 Task: Create in the project VantageTech and in the Backlog issue 'Integrate a new augmented reality feature into an existing mobile application to enhance user experience and engagement' a child issue 'Integration with online payment systems', and assign it to team member softage.2@softage.net.
Action: Mouse moved to (183, 48)
Screenshot: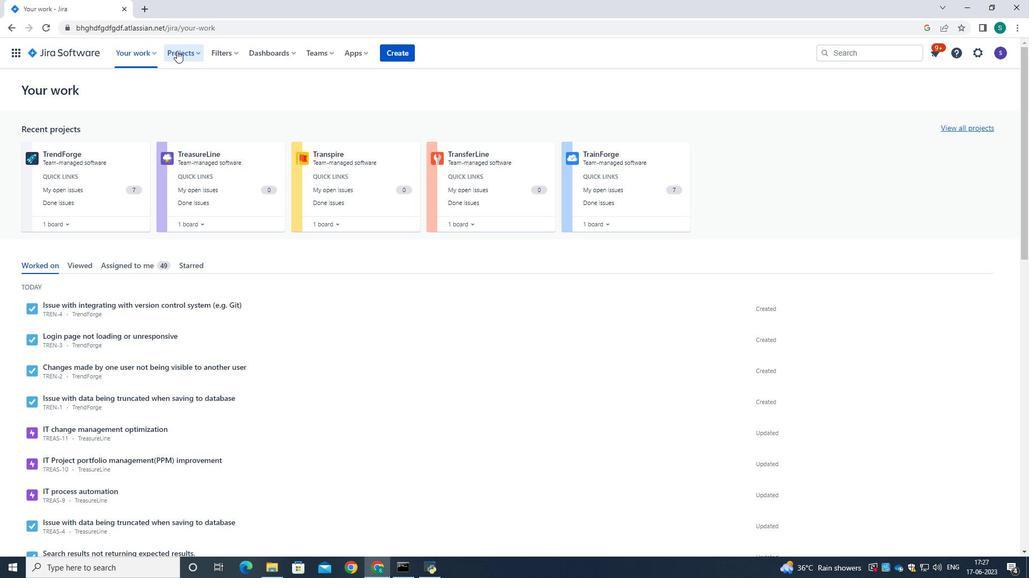 
Action: Mouse pressed left at (183, 48)
Screenshot: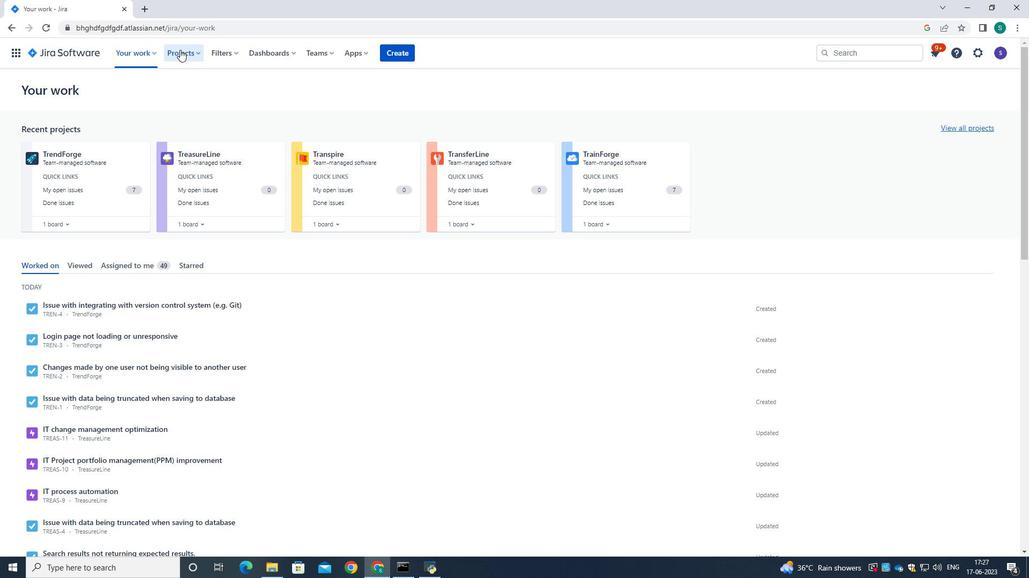 
Action: Mouse moved to (201, 103)
Screenshot: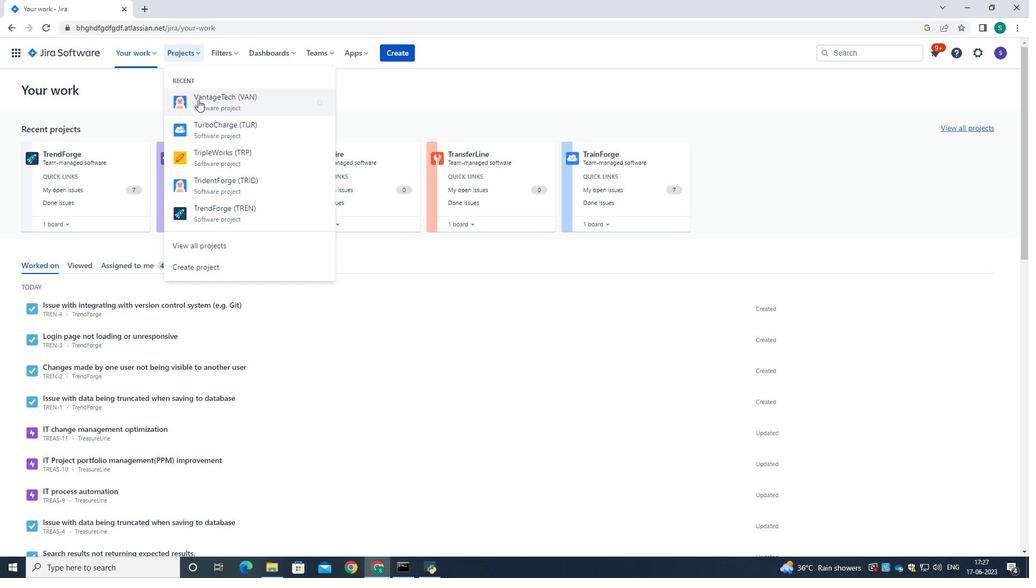 
Action: Mouse pressed left at (201, 103)
Screenshot: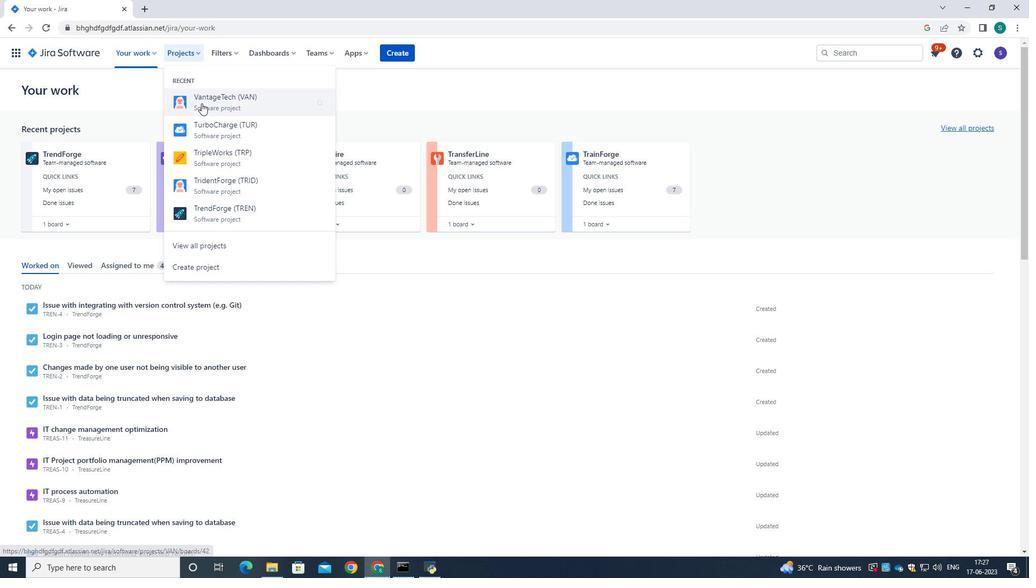 
Action: Mouse moved to (65, 164)
Screenshot: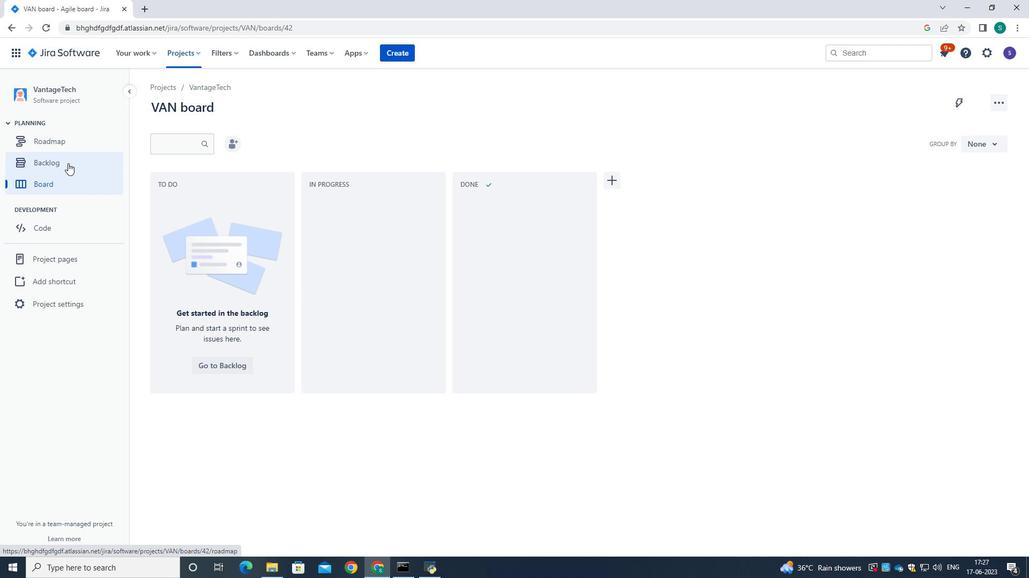 
Action: Mouse pressed left at (65, 164)
Screenshot: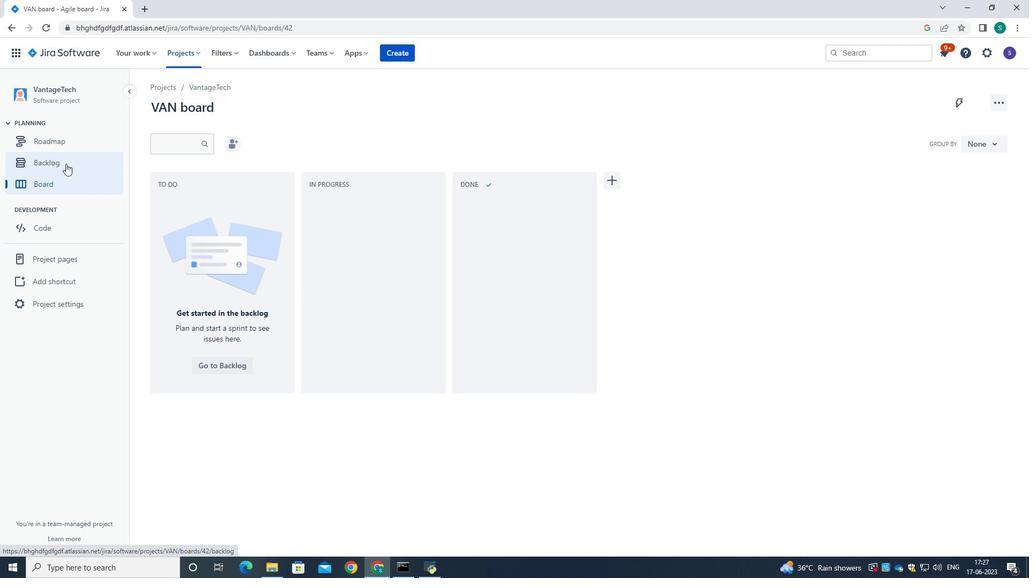 
Action: Mouse moved to (514, 194)
Screenshot: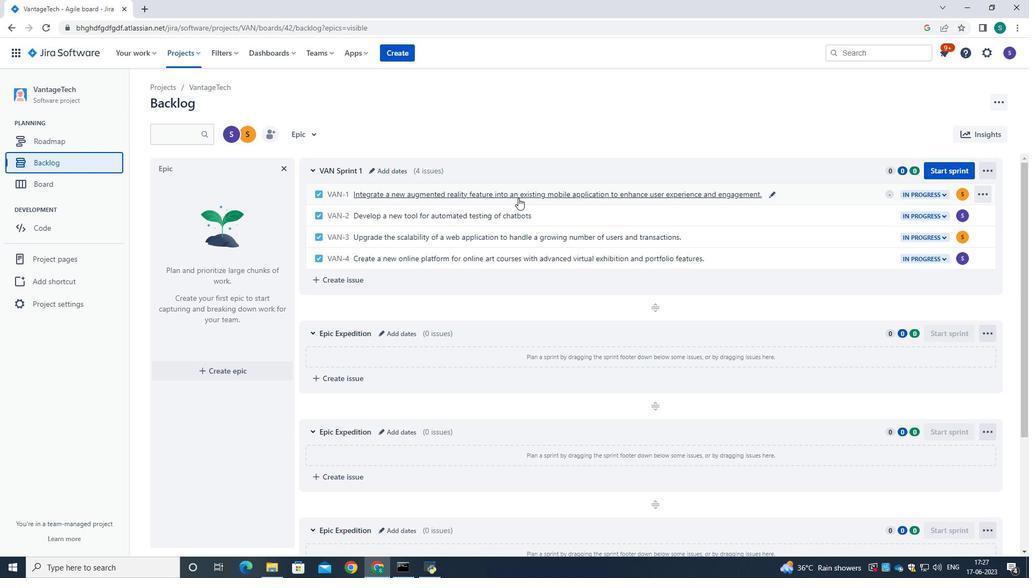 
Action: Mouse pressed left at (514, 194)
Screenshot: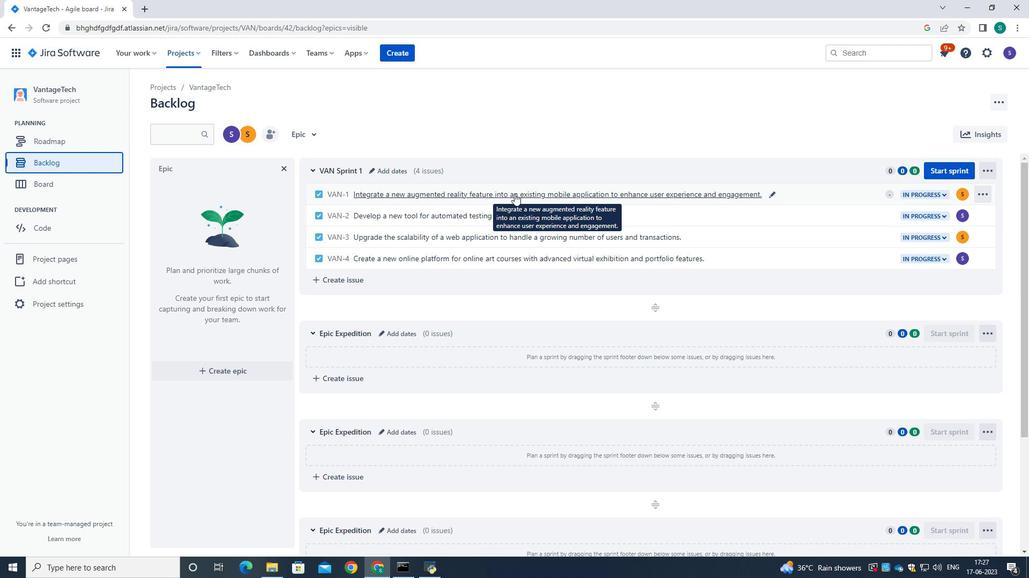 
Action: Mouse moved to (836, 256)
Screenshot: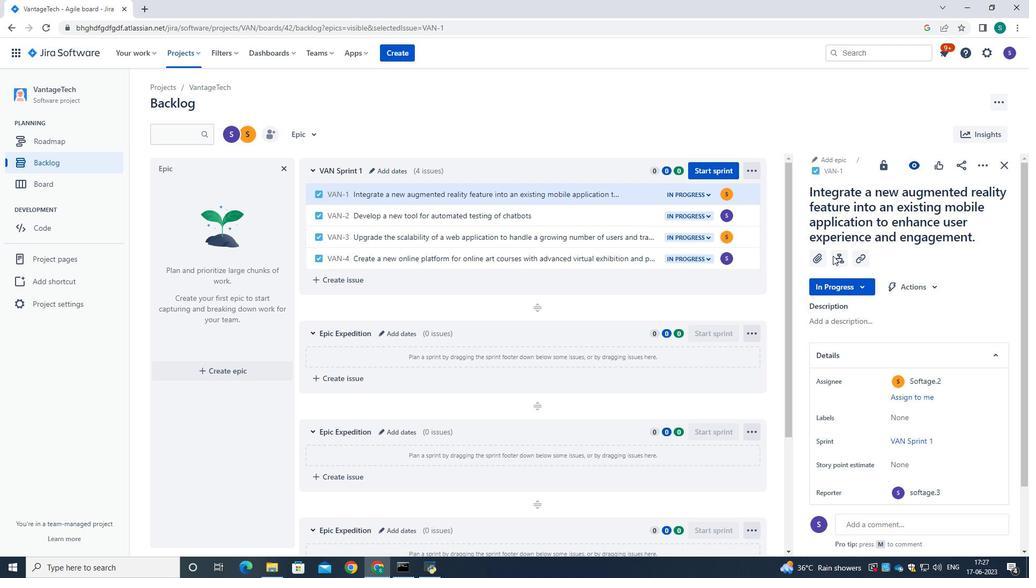 
Action: Mouse pressed left at (836, 256)
Screenshot: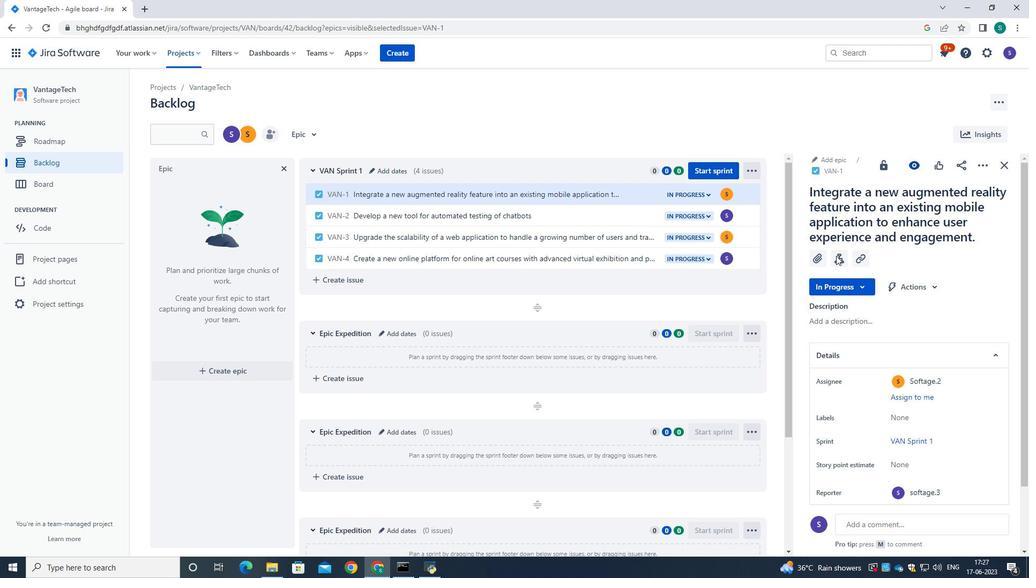 
Action: Mouse moved to (841, 264)
Screenshot: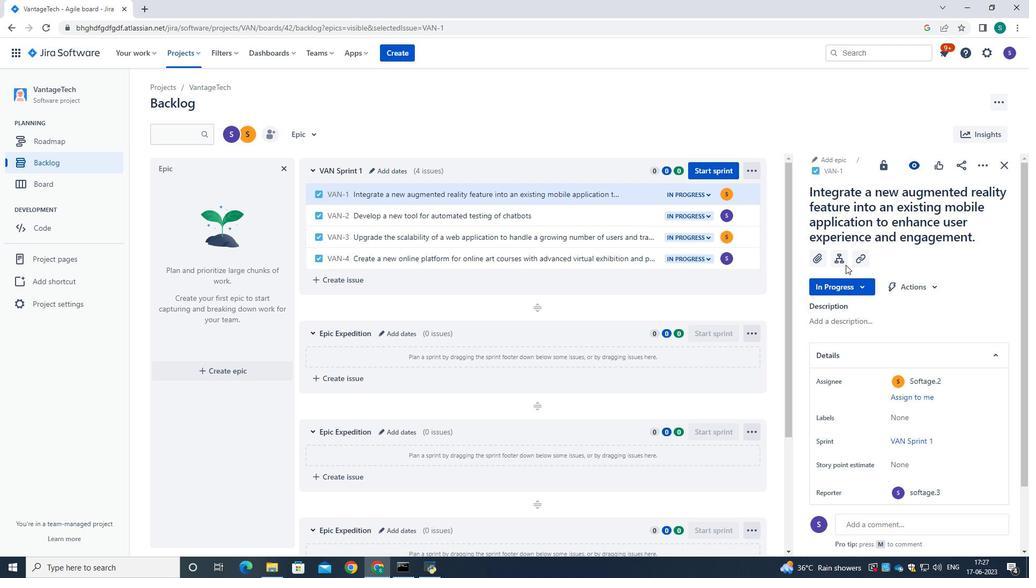 
Action: Mouse pressed left at (841, 264)
Screenshot: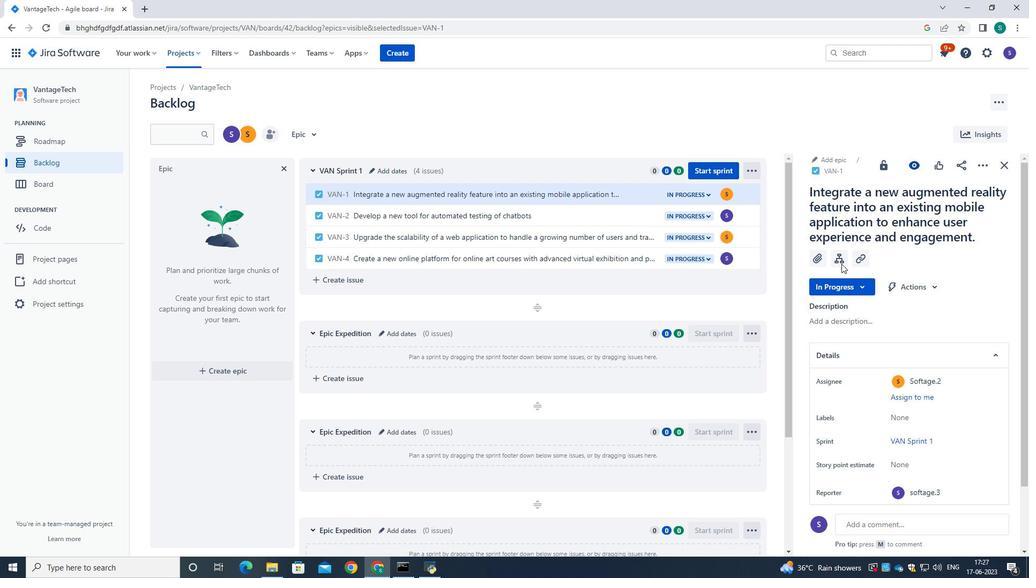 
Action: Mouse moved to (934, 235)
Screenshot: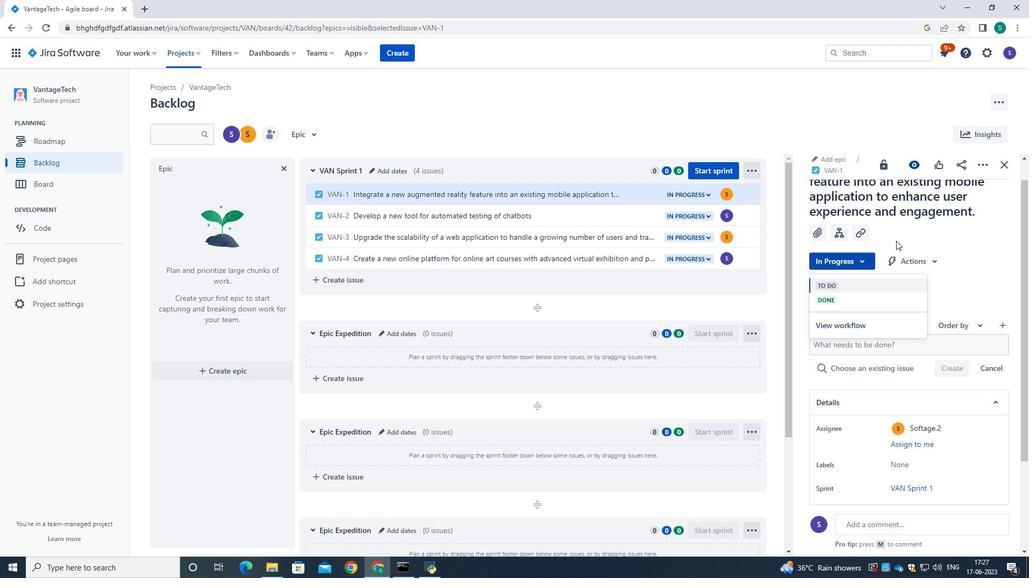 
Action: Mouse pressed left at (934, 235)
Screenshot: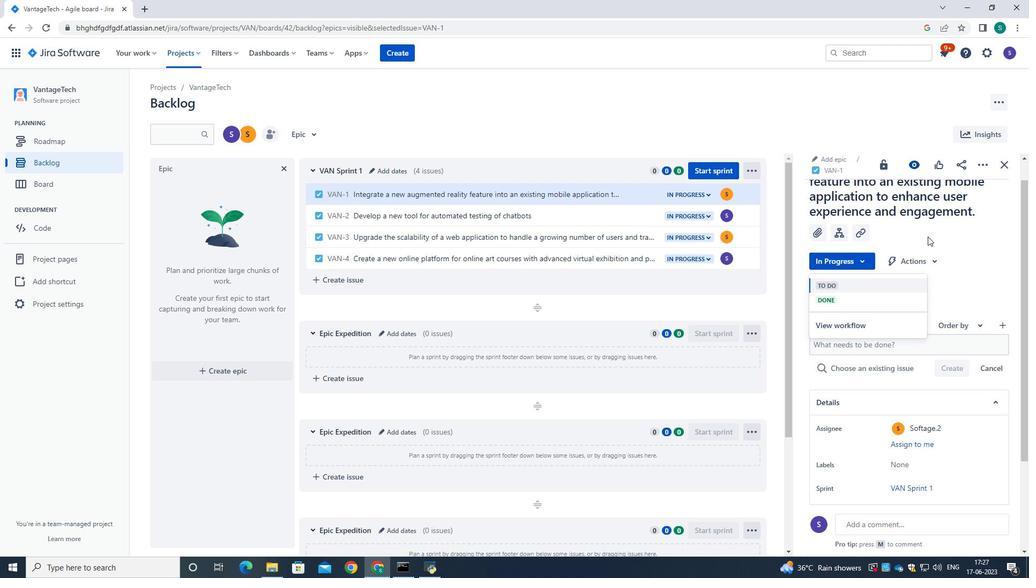 
Action: Mouse moved to (839, 229)
Screenshot: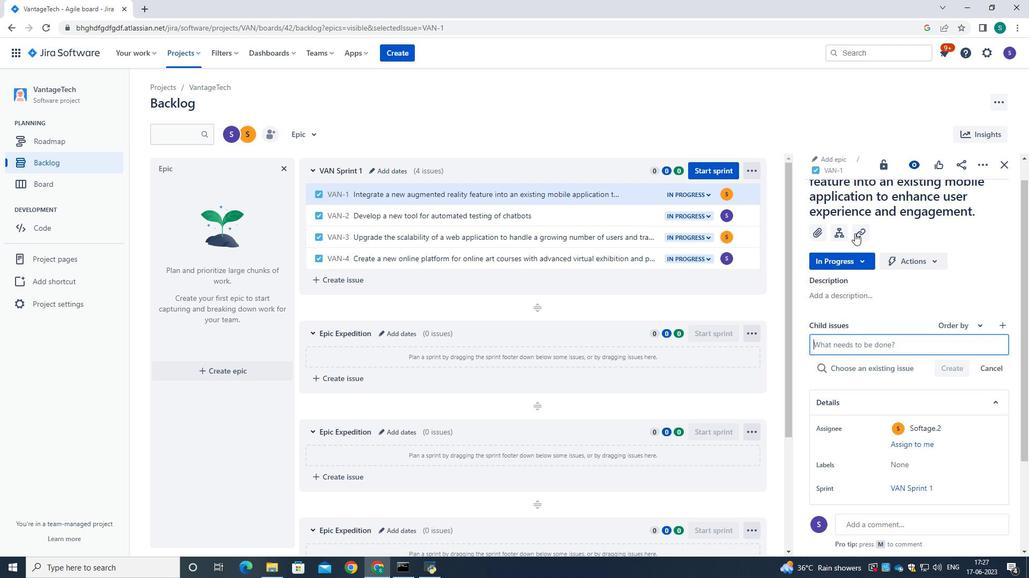
Action: Mouse pressed left at (839, 229)
Screenshot: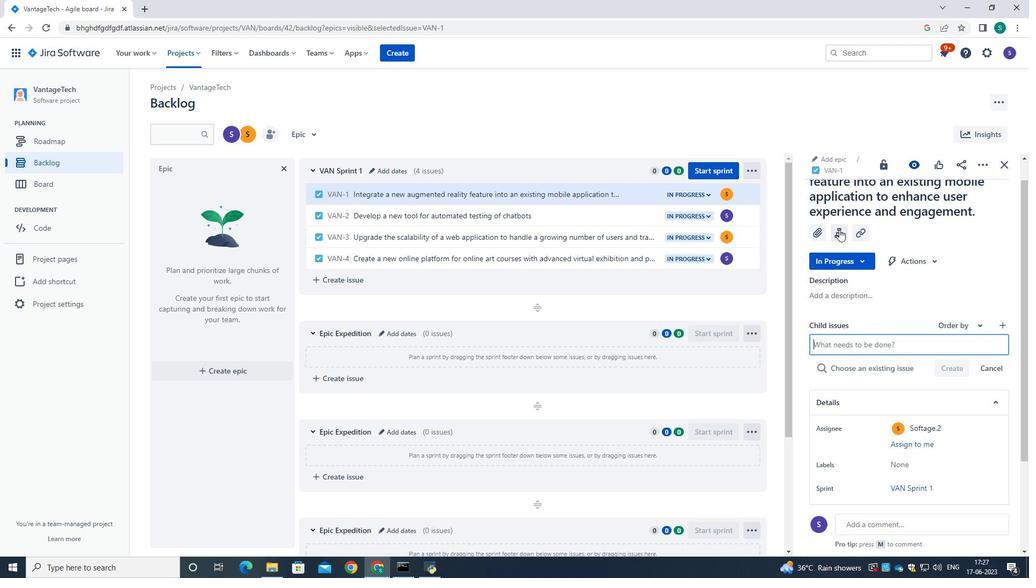 
Action: Mouse moved to (855, 343)
Screenshot: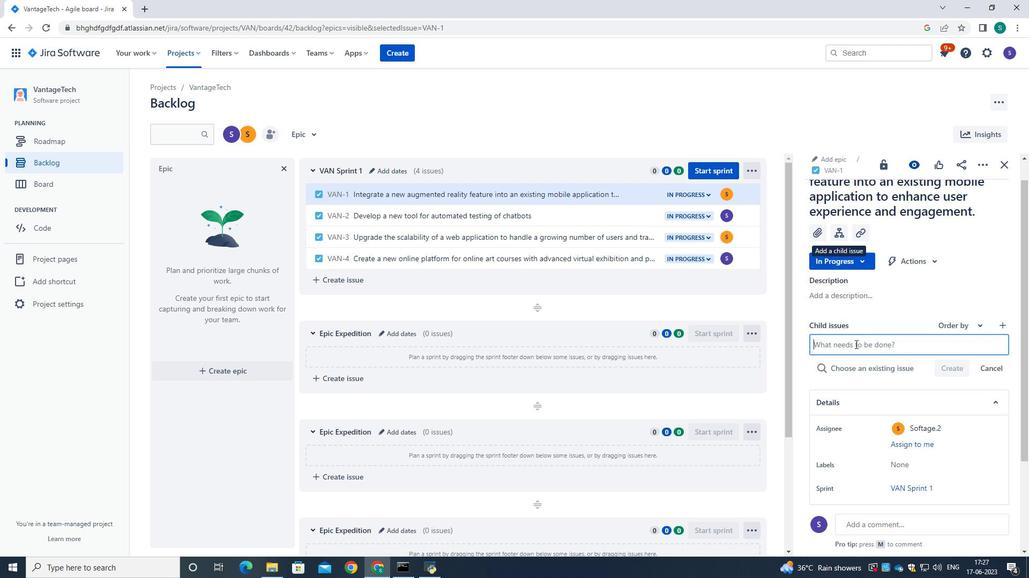 
Action: Mouse pressed left at (855, 343)
Screenshot: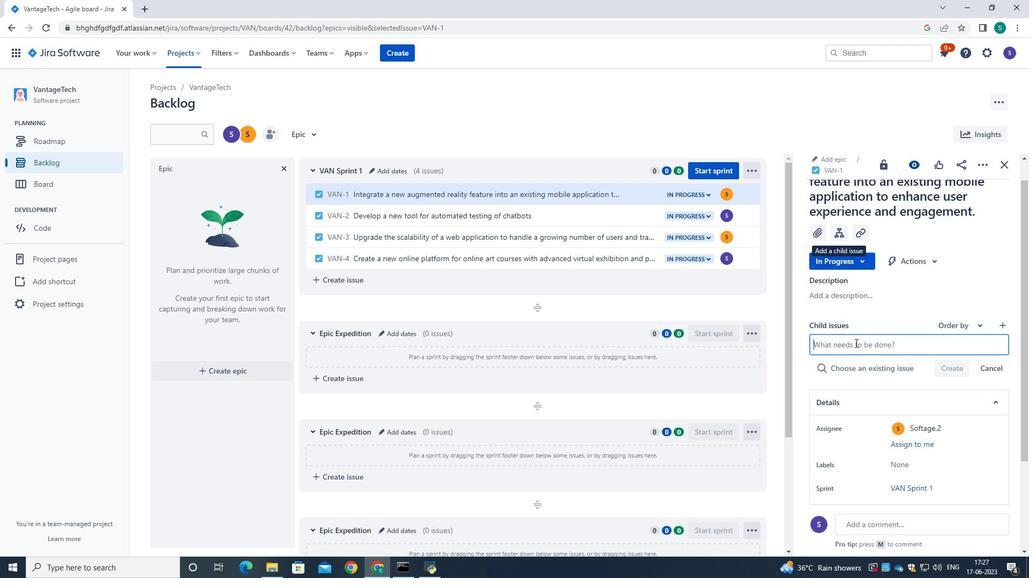 
Action: Key pressed <Key.caps_lock>I<Key.caps_lock>ntegration<Key.space>with<Key.space>outline<Key.space>payment<Key.space>systems
Screenshot: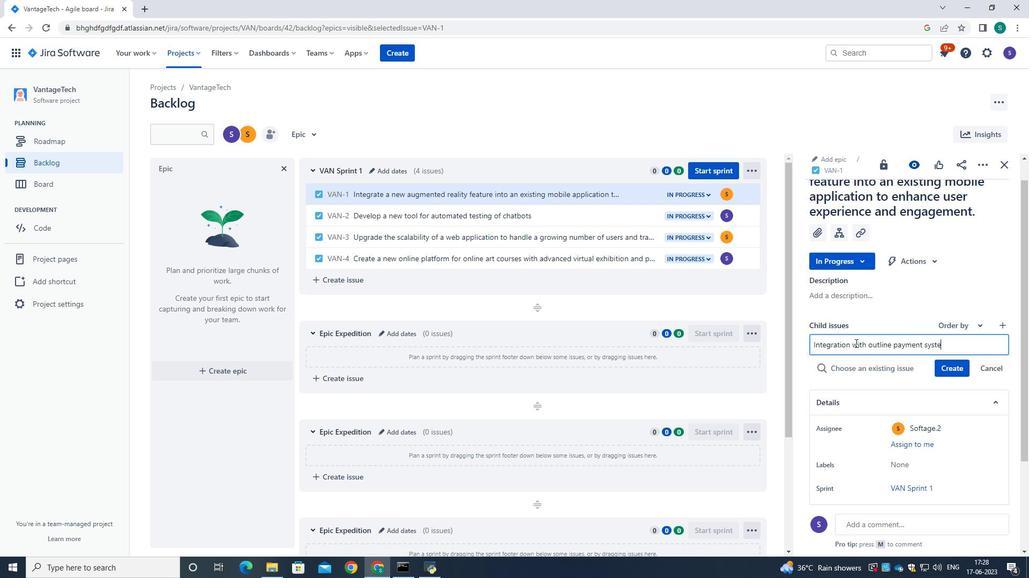 
Action: Mouse moved to (960, 375)
Screenshot: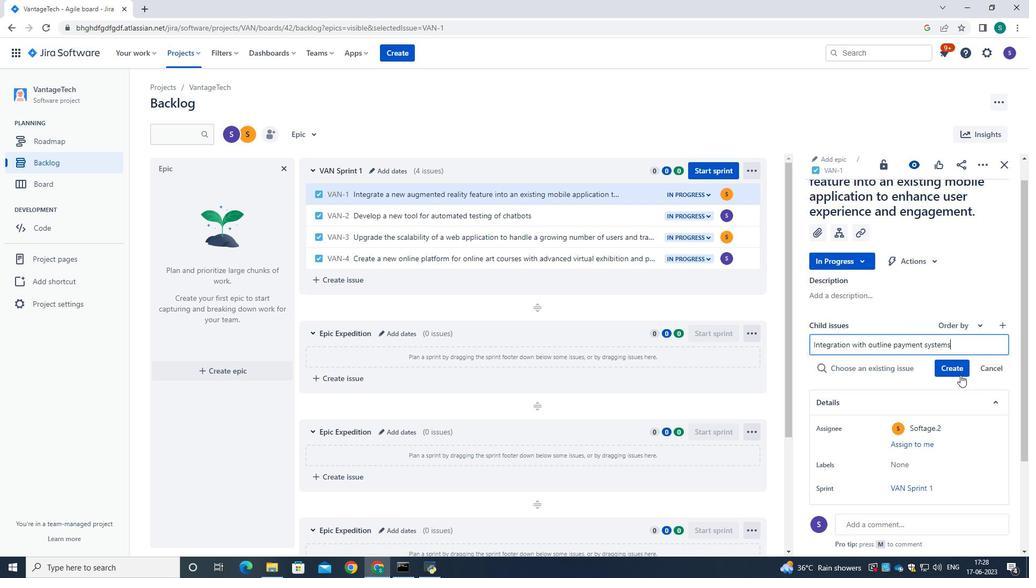 
Action: Mouse pressed left at (960, 375)
Screenshot: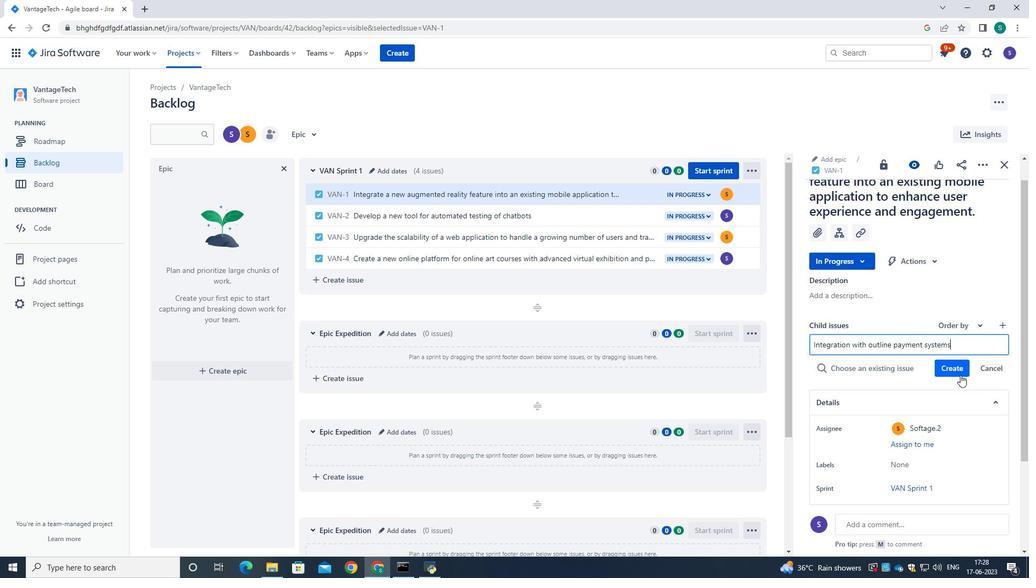 
Action: Mouse moved to (962, 352)
Screenshot: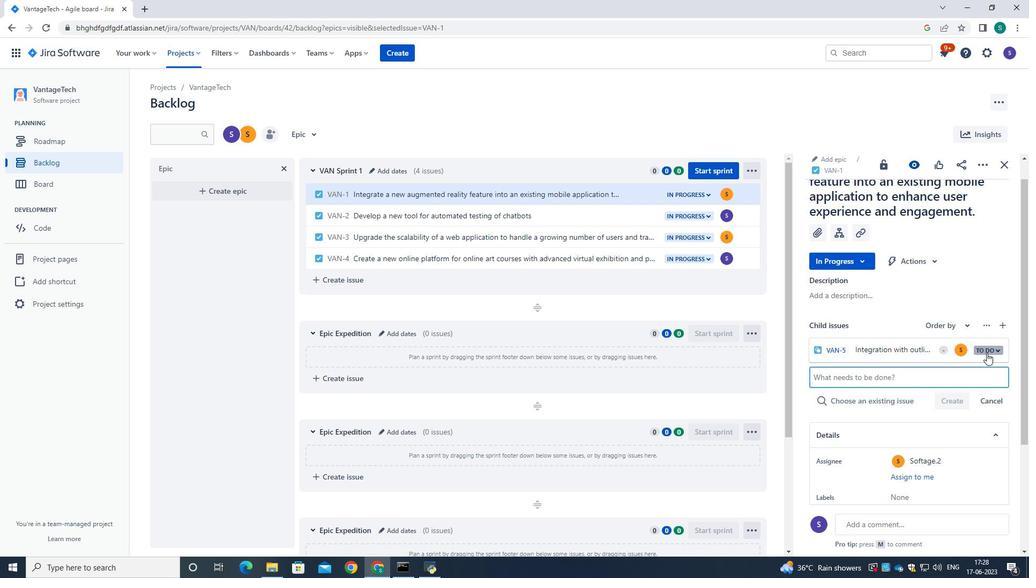 
Action: Mouse pressed left at (962, 352)
Screenshot: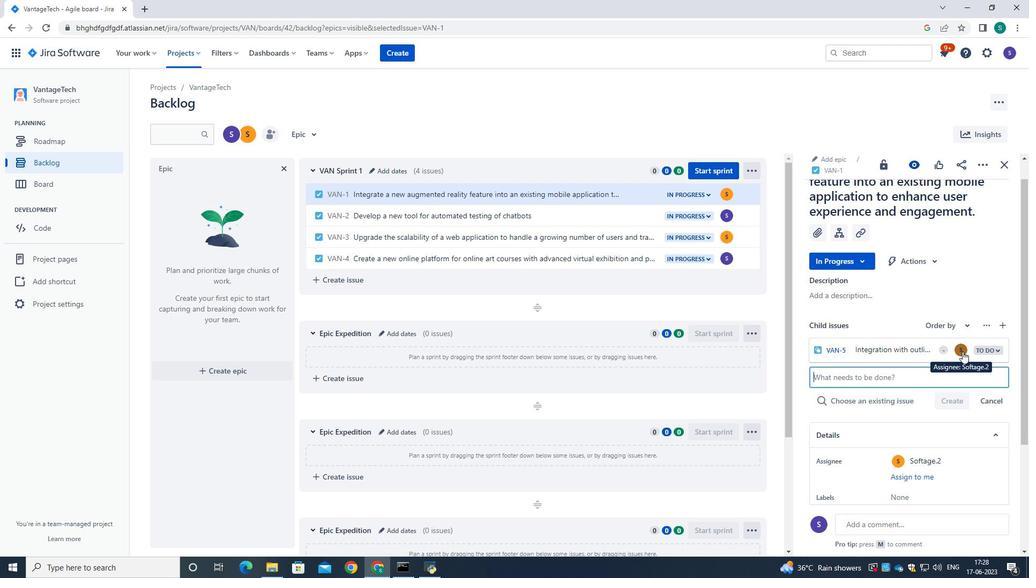 
Action: Mouse moved to (877, 317)
Screenshot: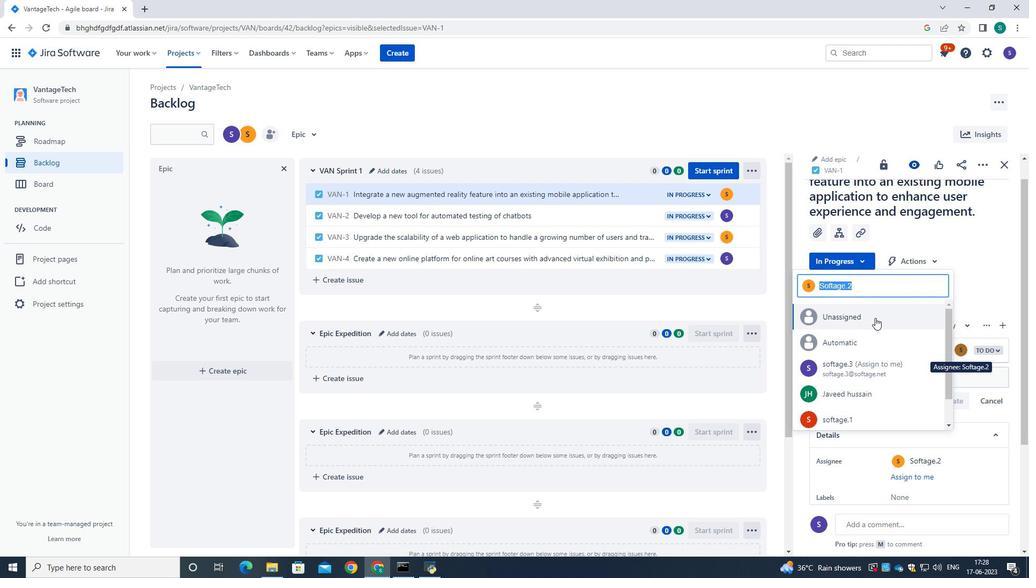 
Action: Key pressed softag
Screenshot: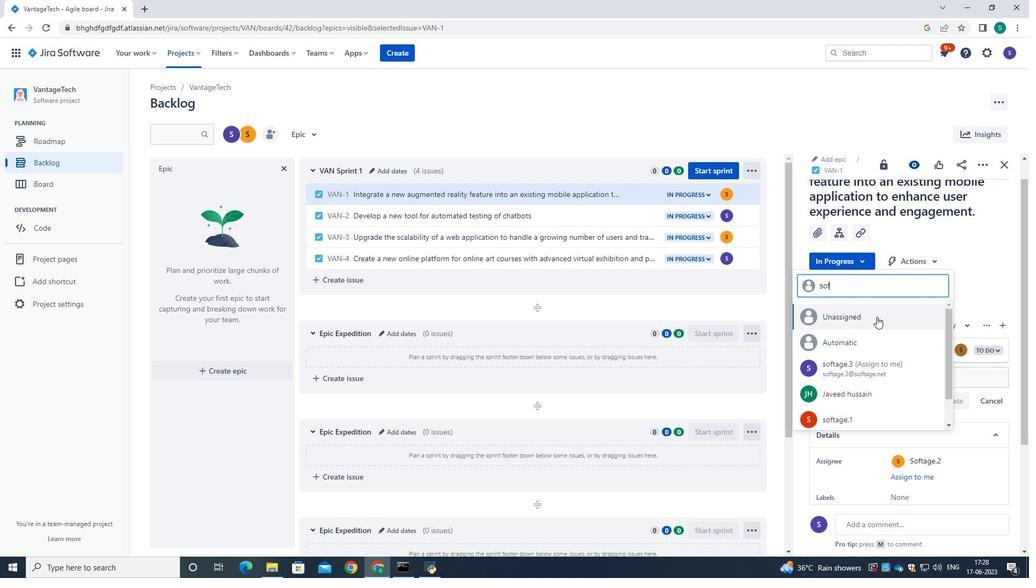 
Action: Mouse moved to (859, 294)
Screenshot: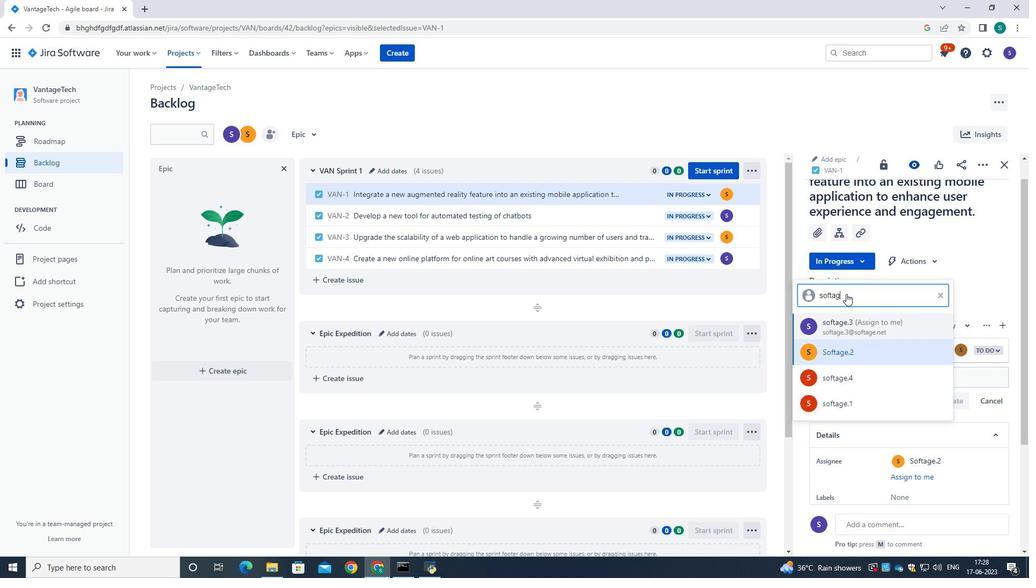
Action: Key pressed e.2<Key.shift>@softage.net
Screenshot: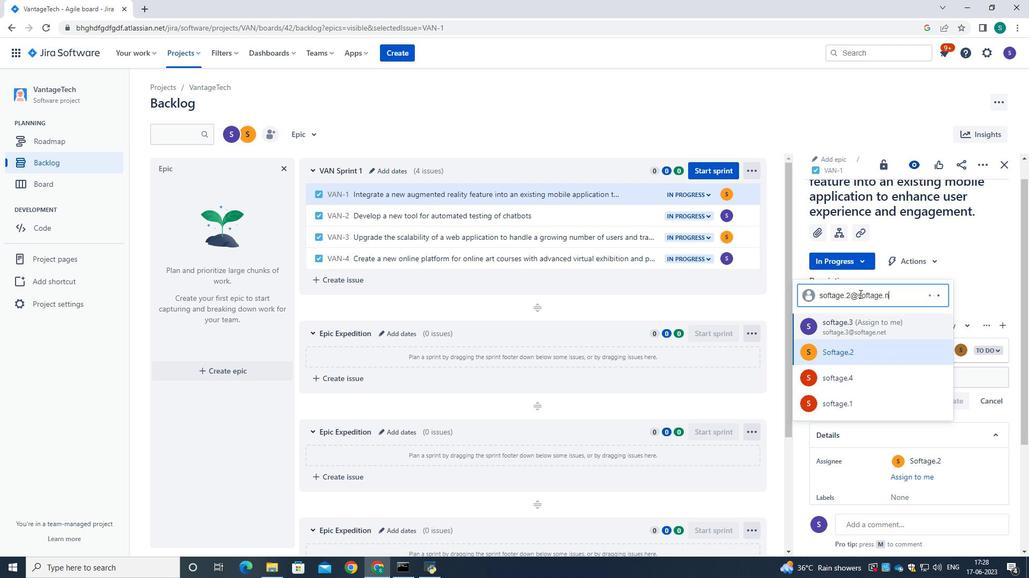 
Action: Mouse moved to (860, 353)
Screenshot: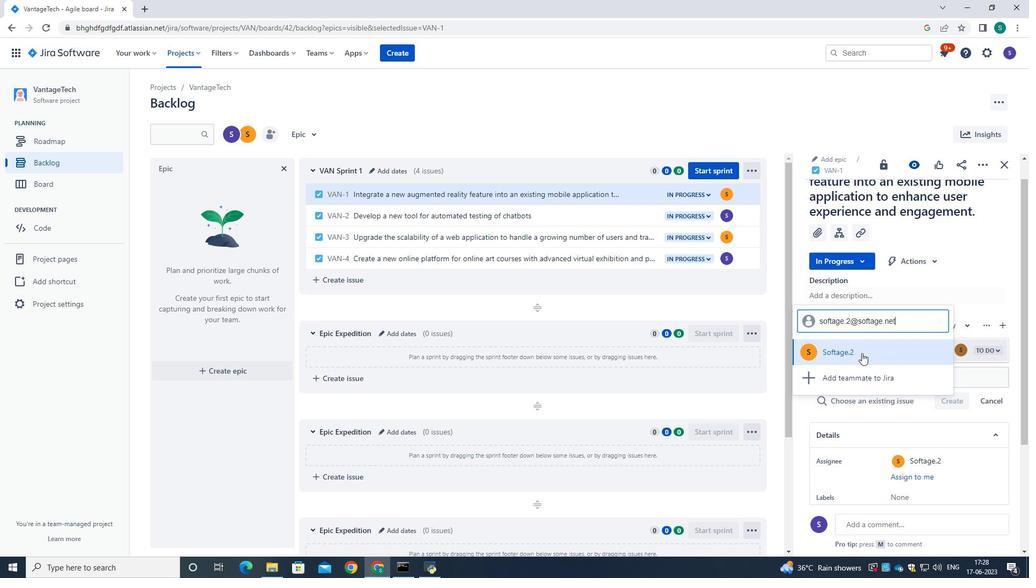 
Action: Mouse pressed left at (860, 353)
Screenshot: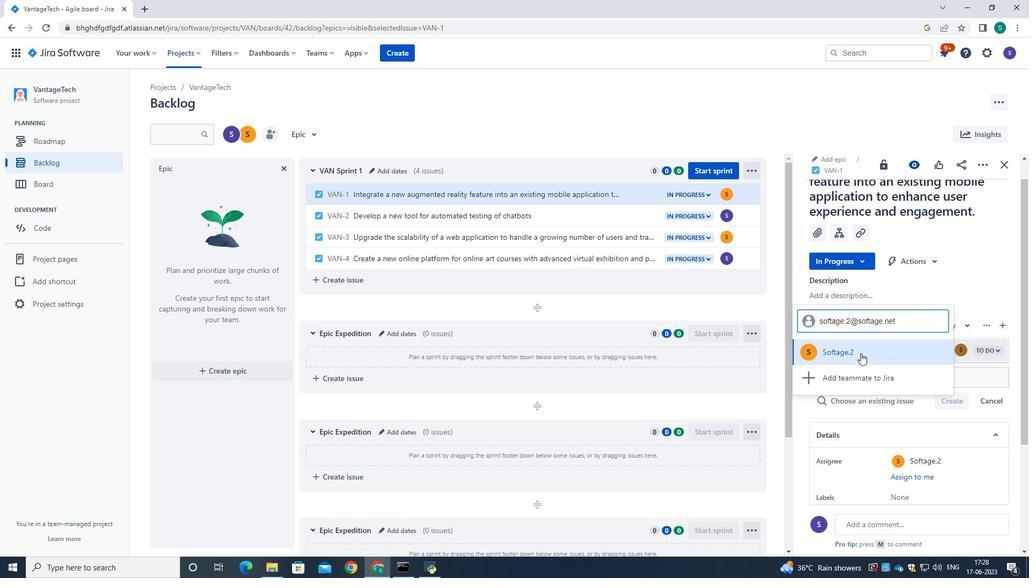 
Action: Mouse moved to (864, 316)
Screenshot: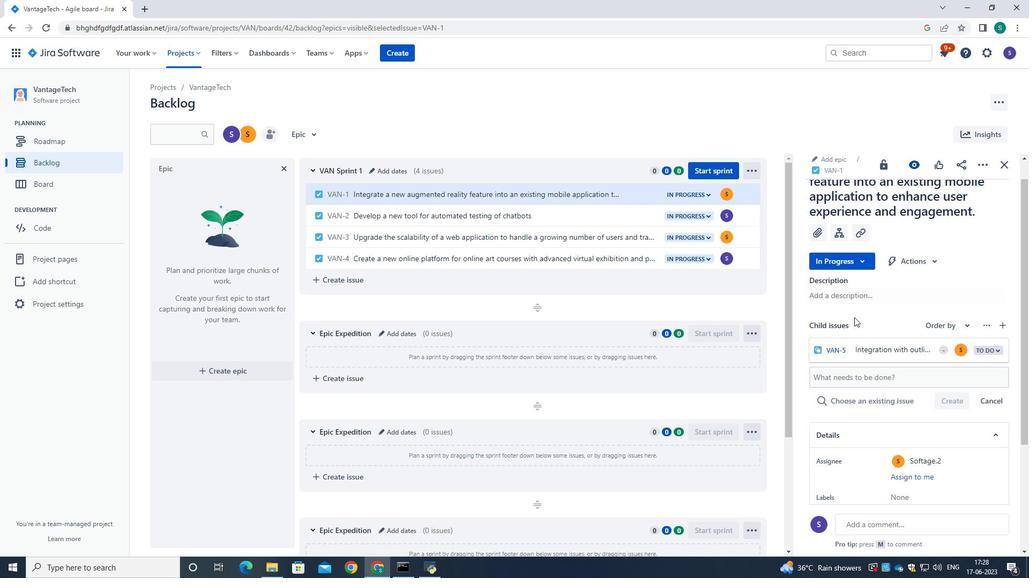 
Action: Mouse pressed left at (864, 316)
Screenshot: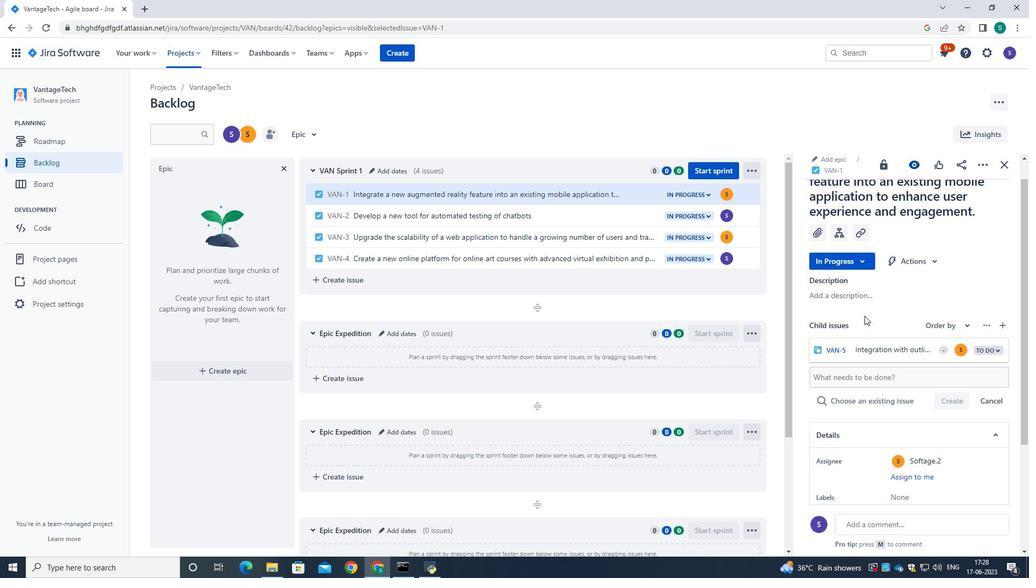
